 Task: Search for contacts related to 'India' in Microsoft Outlook.
Action: Mouse moved to (13, 84)
Screenshot: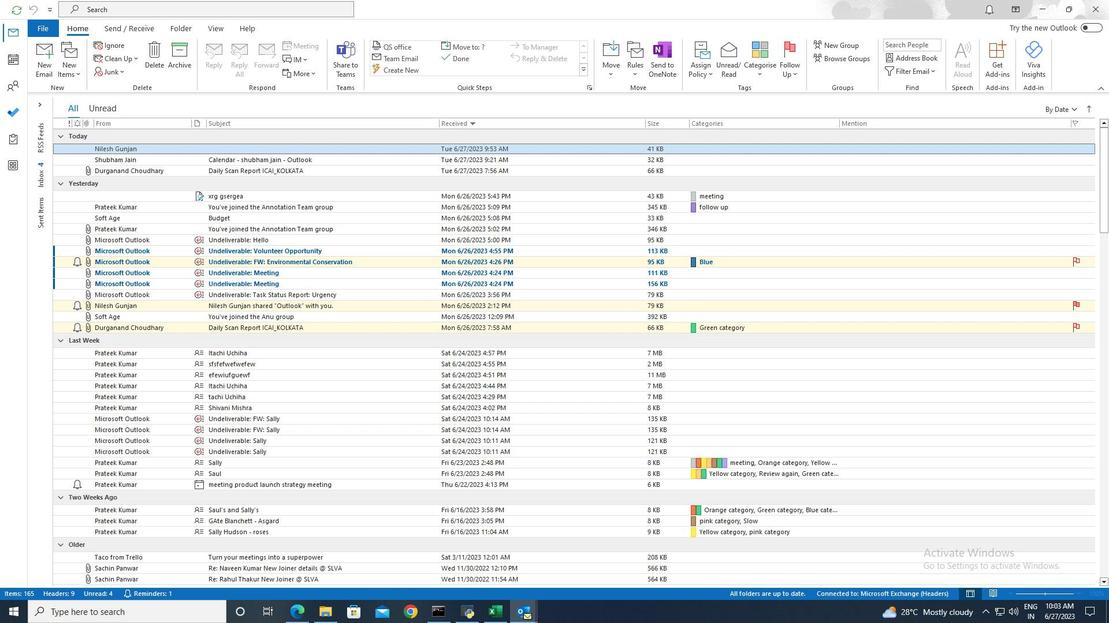 
Action: Mouse pressed left at (13, 84)
Screenshot: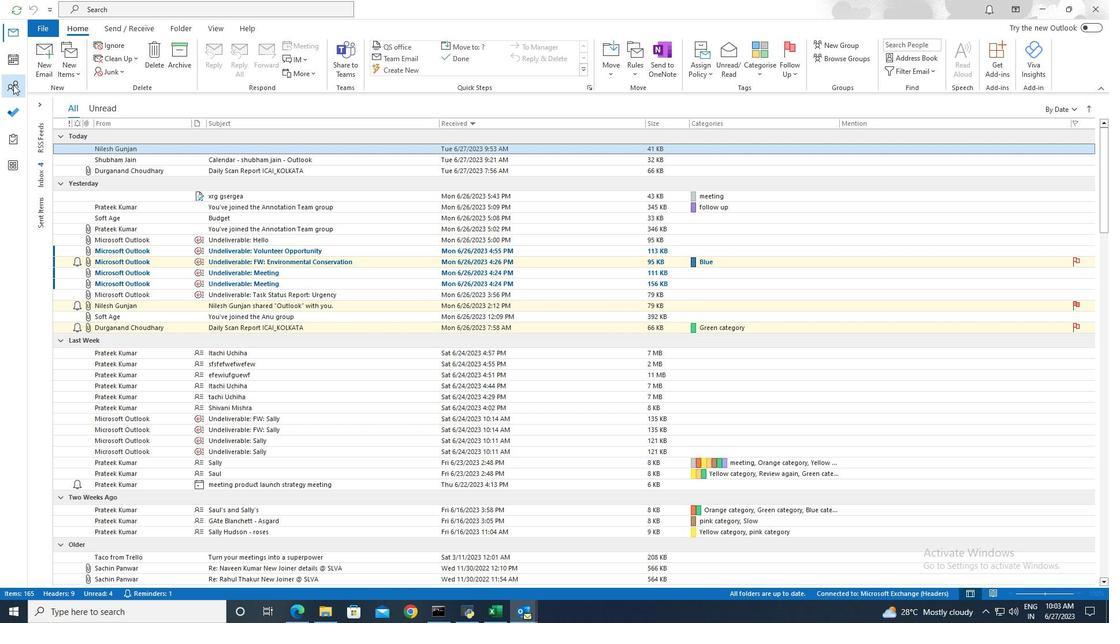 
Action: Mouse moved to (237, 10)
Screenshot: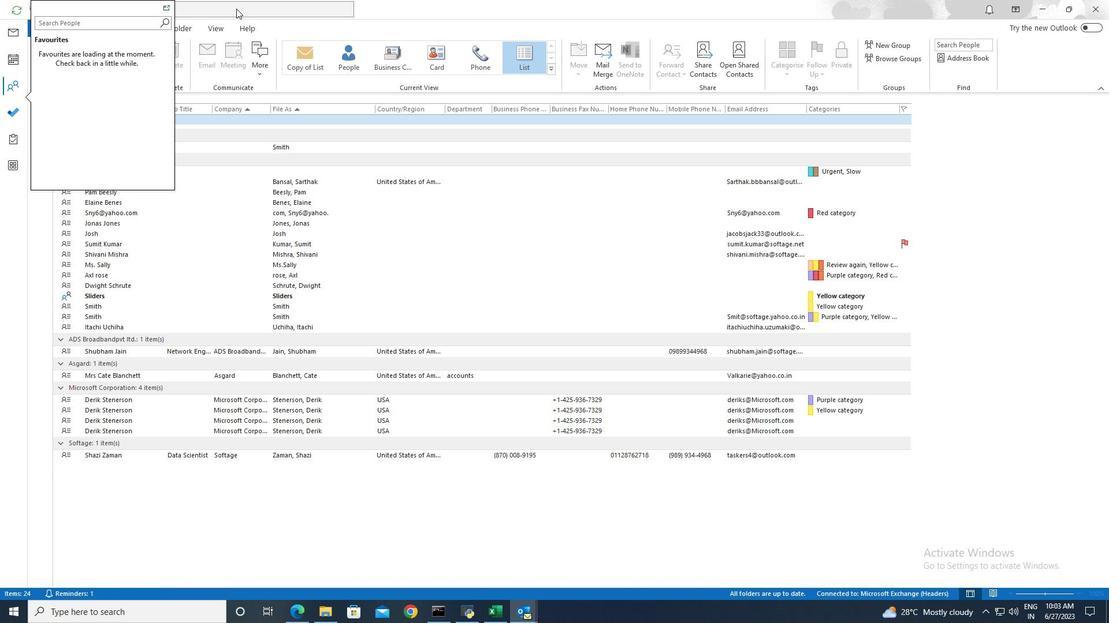 
Action: Mouse pressed left at (237, 10)
Screenshot: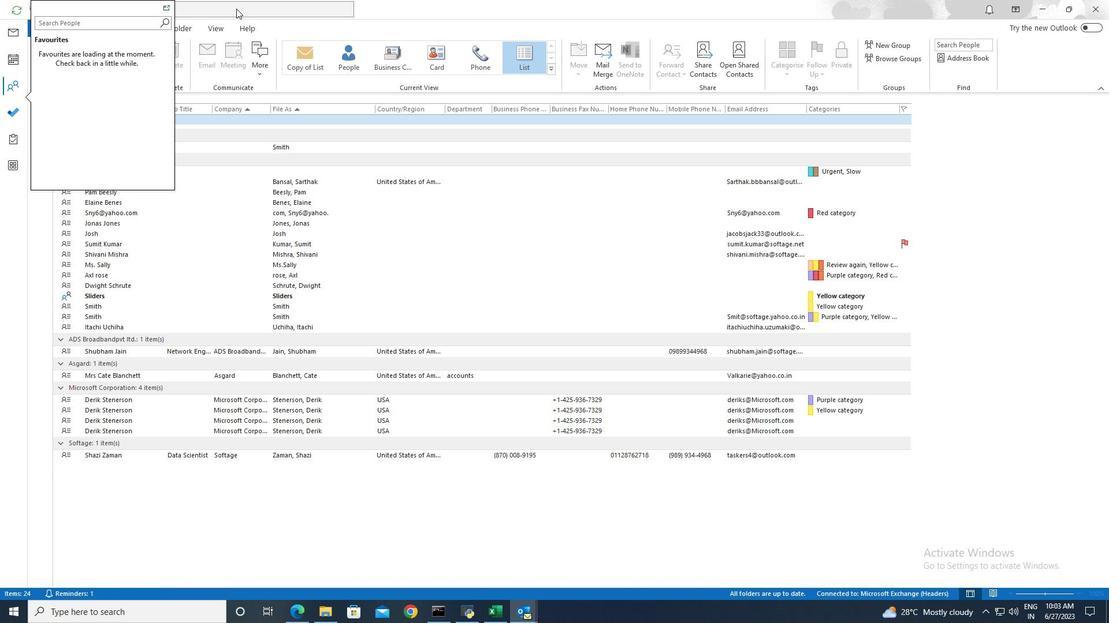 
Action: Mouse moved to (402, 9)
Screenshot: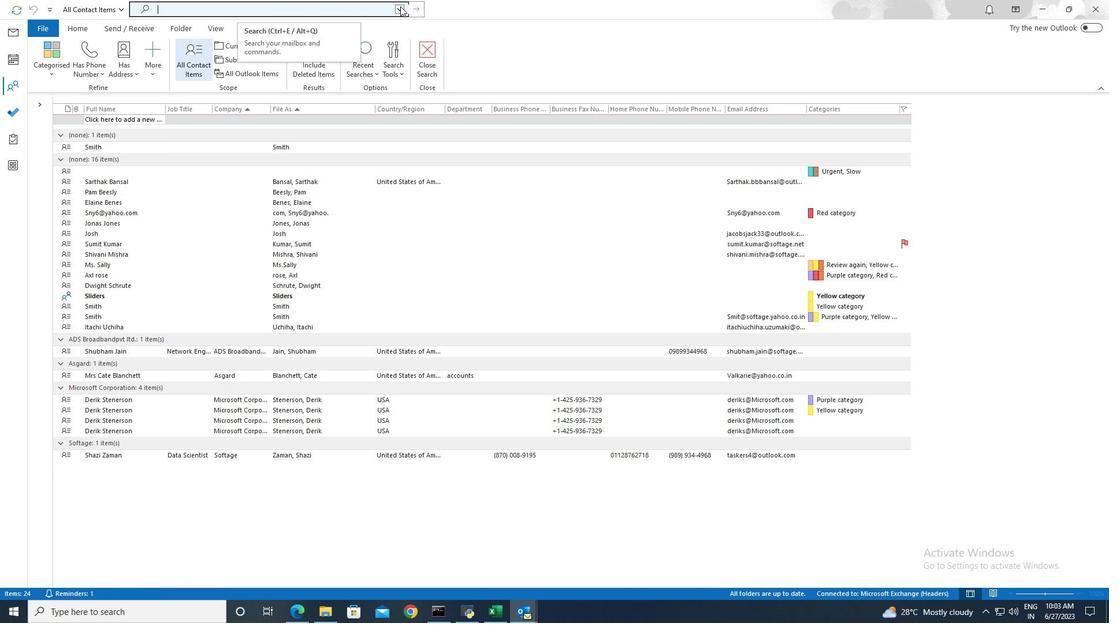 
Action: Mouse pressed left at (402, 9)
Screenshot: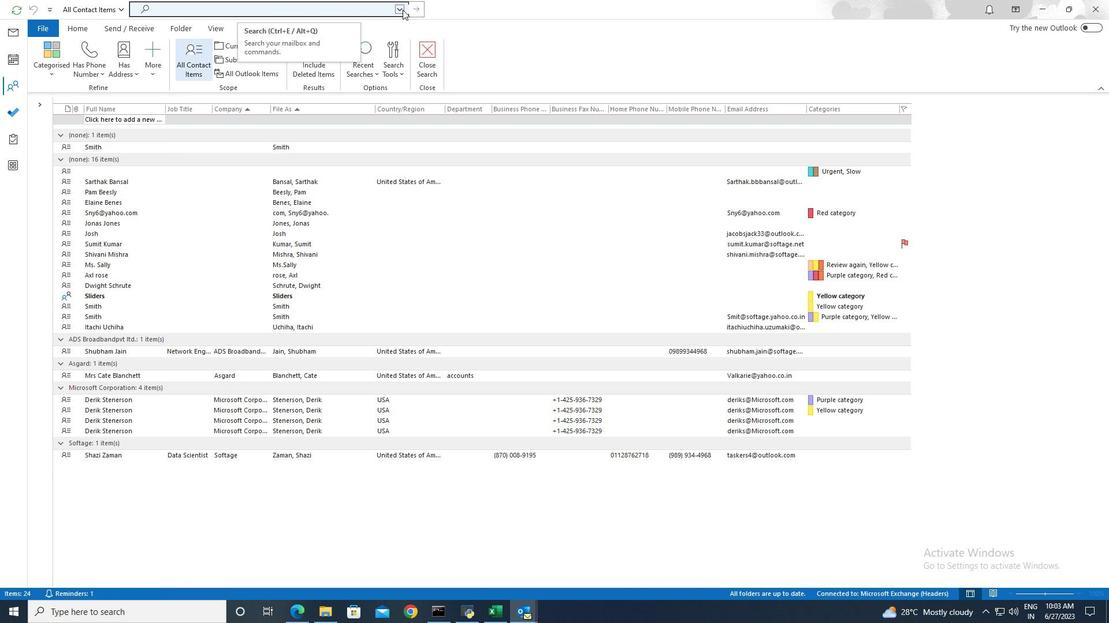 
Action: Mouse moved to (280, 45)
Screenshot: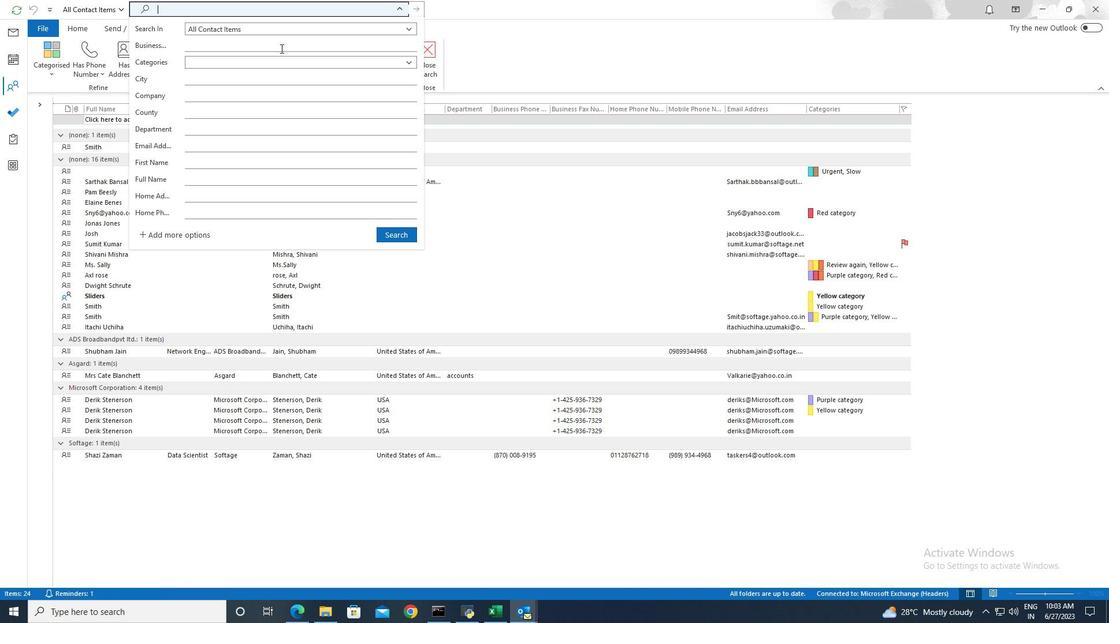 
Action: Mouse pressed left at (280, 45)
Screenshot: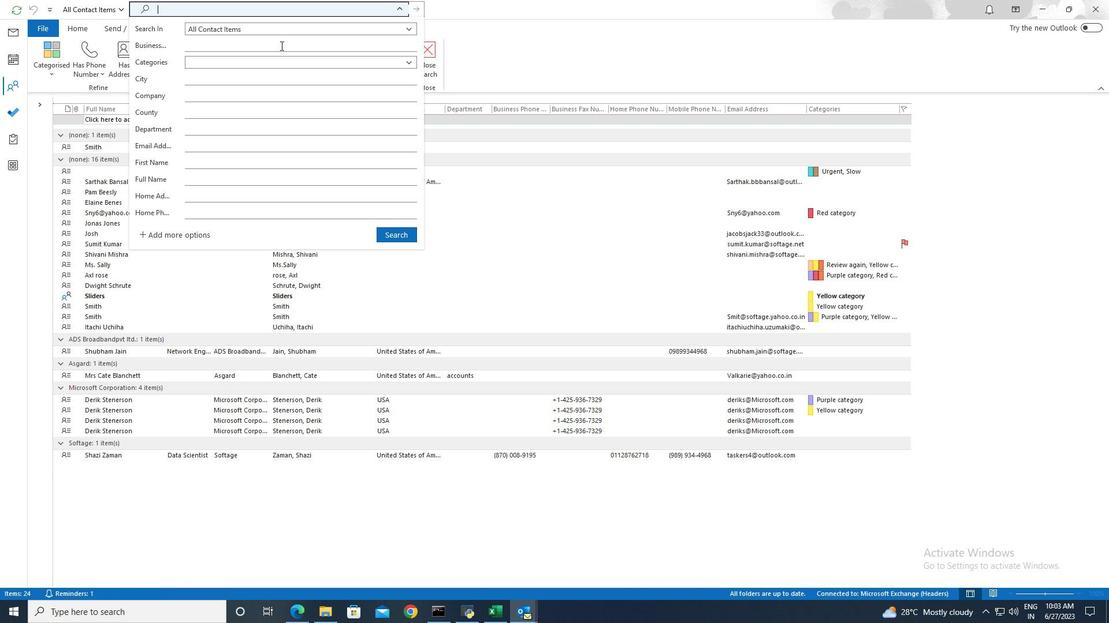 
Action: Key pressed <Key.shift>India
Screenshot: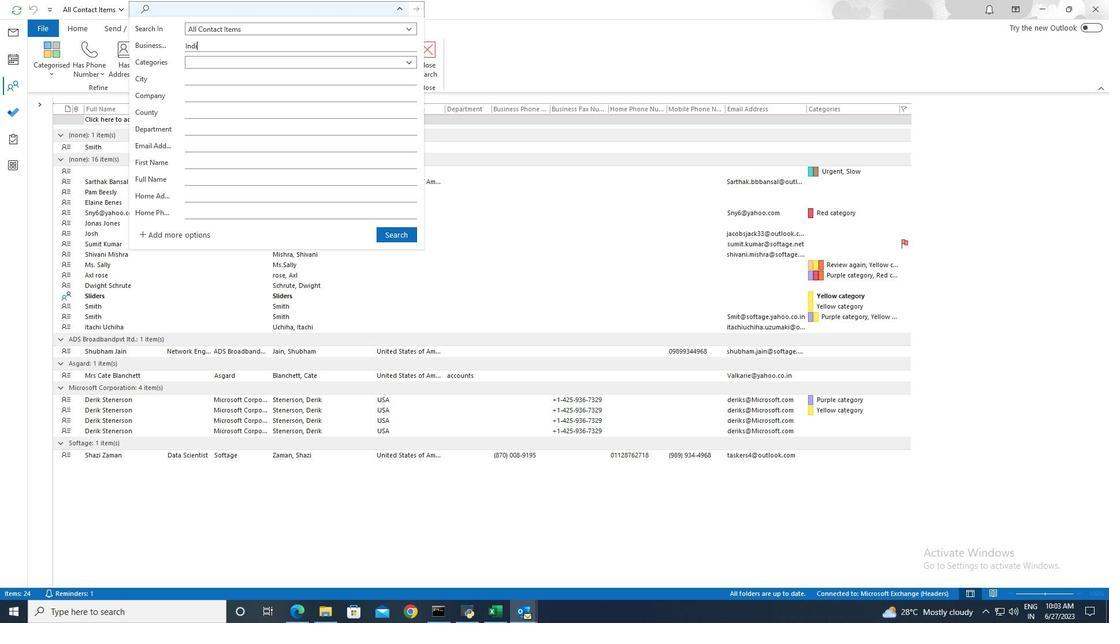 
Action: Mouse moved to (395, 234)
Screenshot: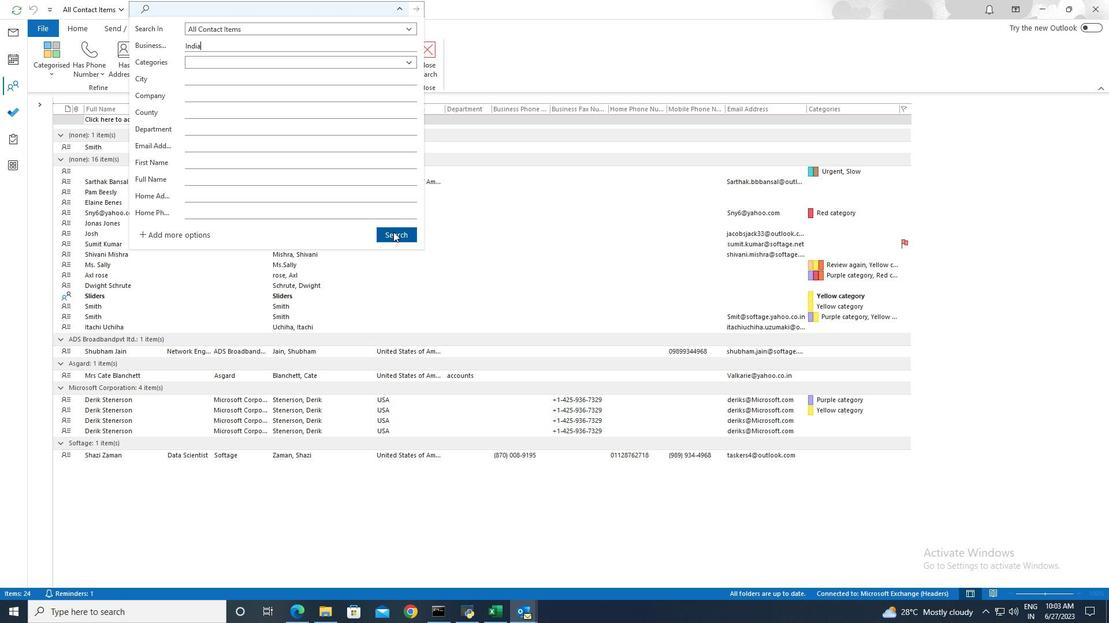 
Action: Mouse pressed left at (395, 234)
Screenshot: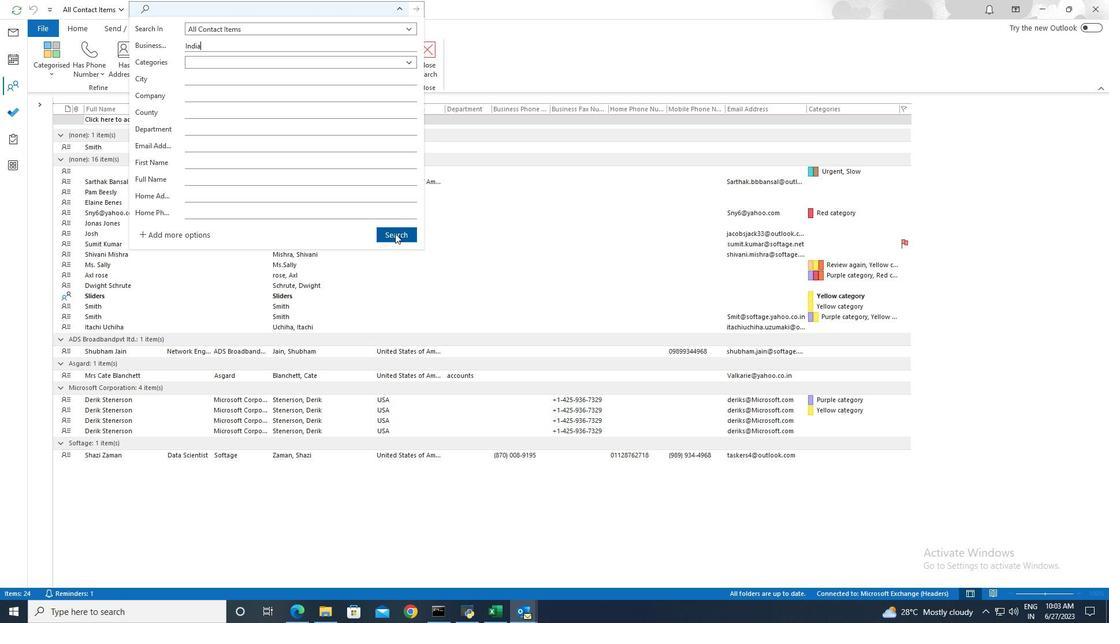 
